 Task: Set the duration of the event to 1 hour.
Action: Mouse moved to (108, 136)
Screenshot: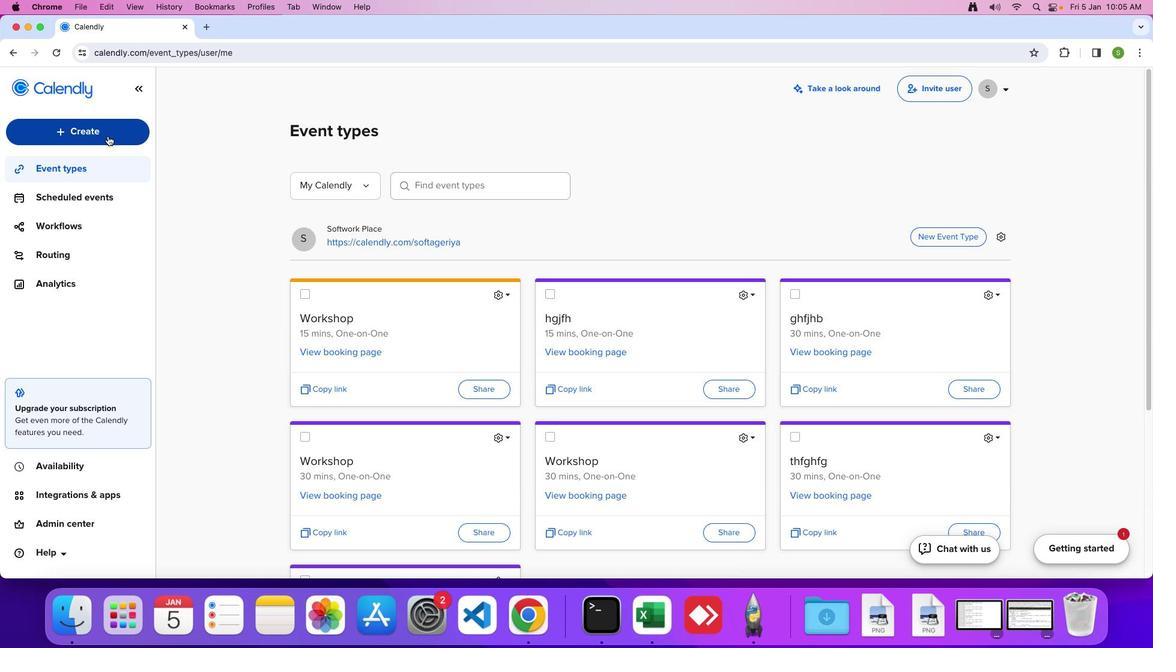 
Action: Mouse pressed left at (108, 136)
Screenshot: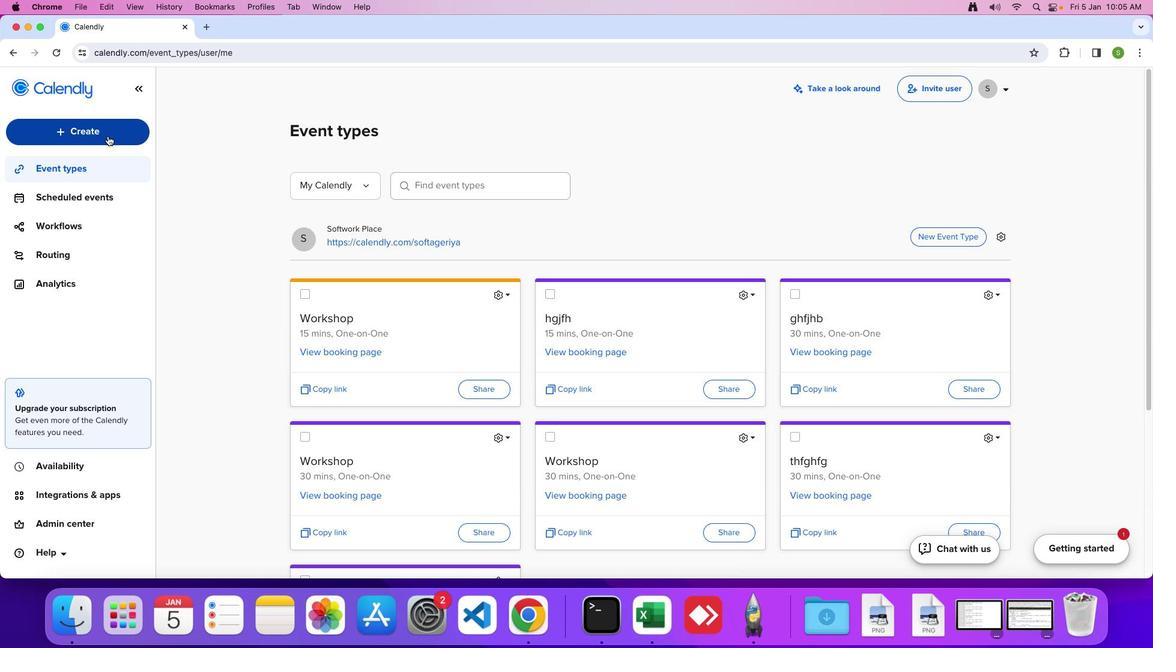
Action: Mouse moved to (80, 221)
Screenshot: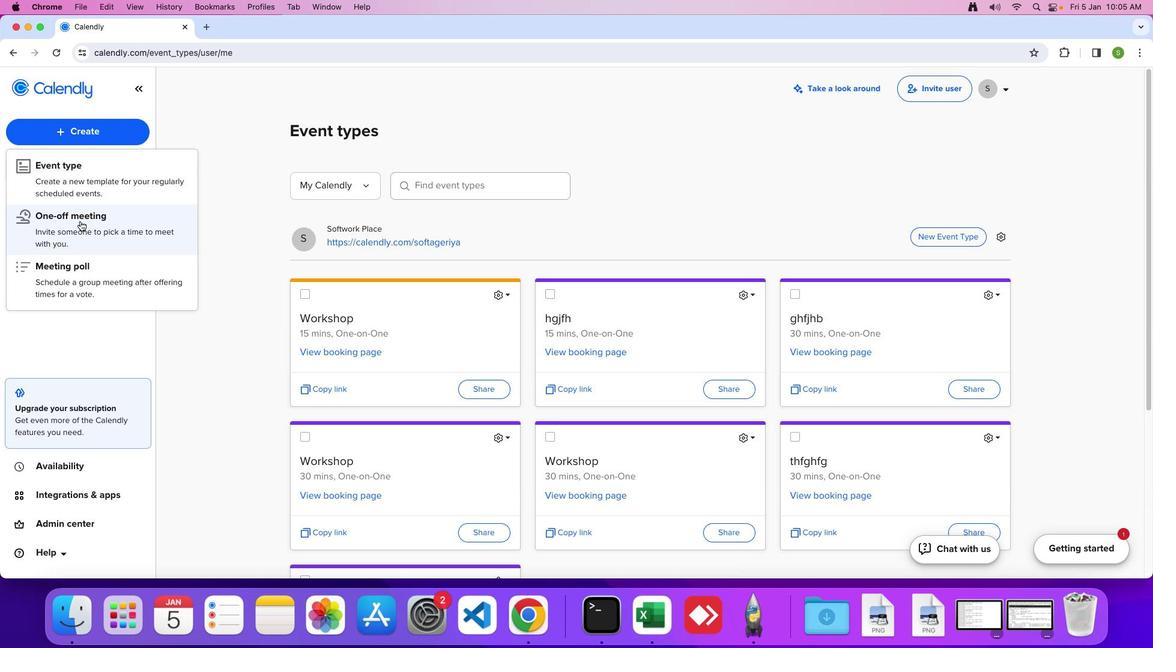 
Action: Mouse pressed left at (80, 221)
Screenshot: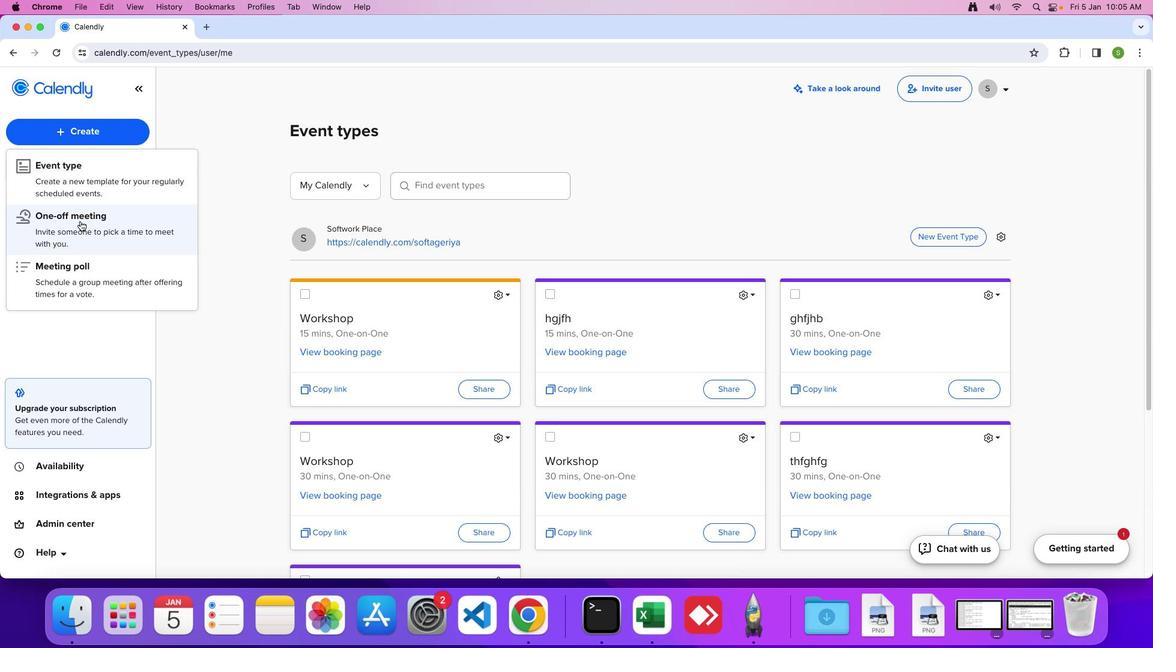 
Action: Mouse moved to (94, 200)
Screenshot: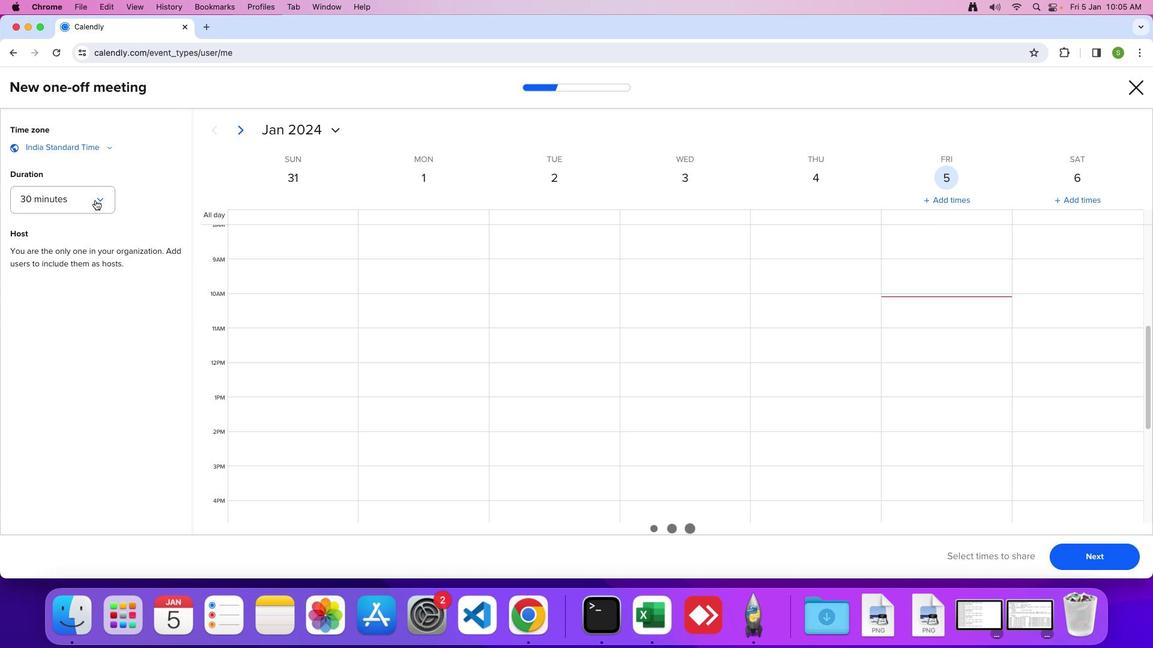 
Action: Mouse pressed left at (94, 200)
Screenshot: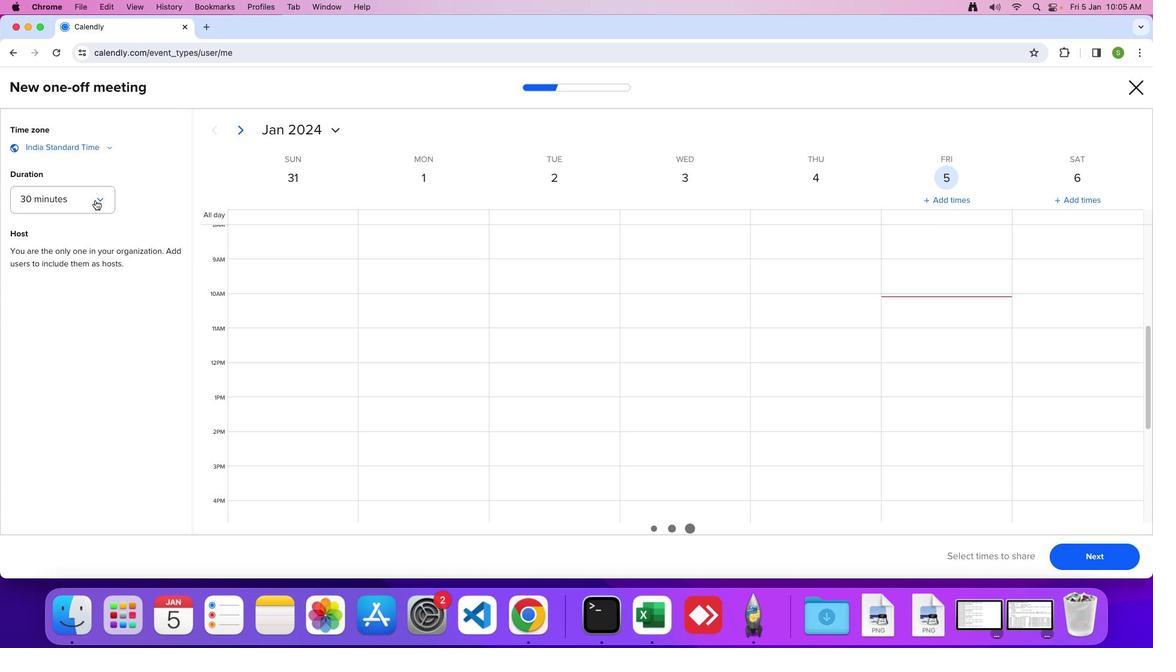 
Action: Mouse moved to (57, 301)
Screenshot: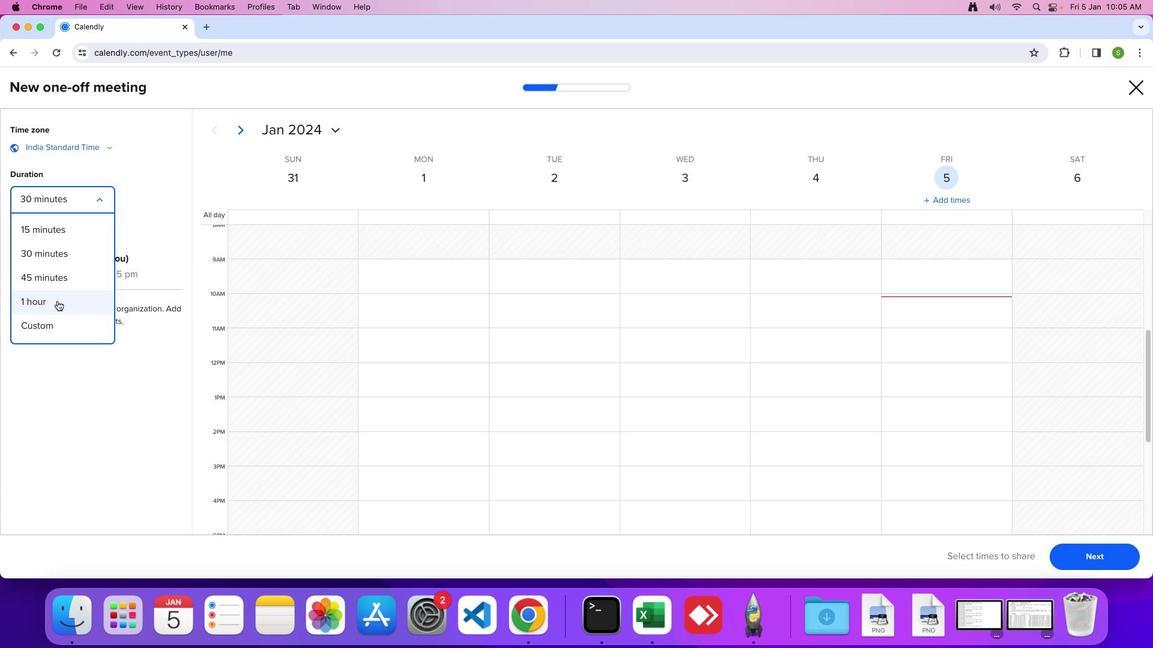 
Action: Mouse pressed left at (57, 301)
Screenshot: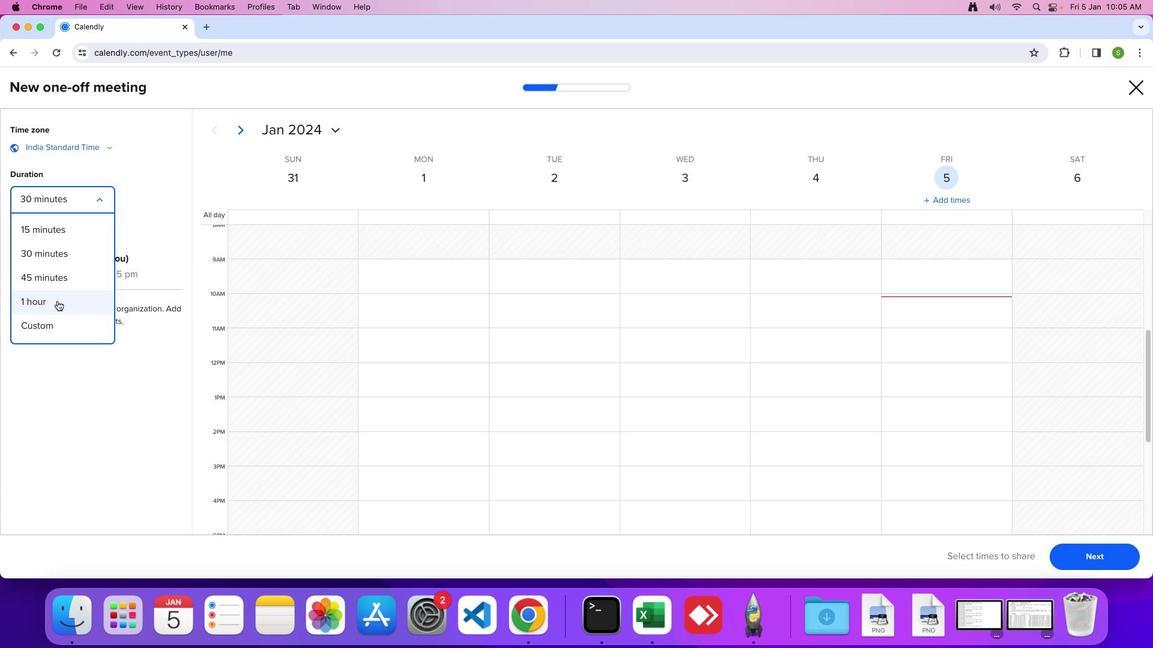 
